 Task: Invite Team Member Softage.1@softage.net to Workspace Cash Management. Invite Team Member Softage.2@softage.net to Workspace Cash Management. Invite Team Member Softage.3@softage.net to Workspace Cash Management. Invite Team Member Softage.4@softage.net to Workspace Cash Management
Action: Mouse moved to (377, 424)
Screenshot: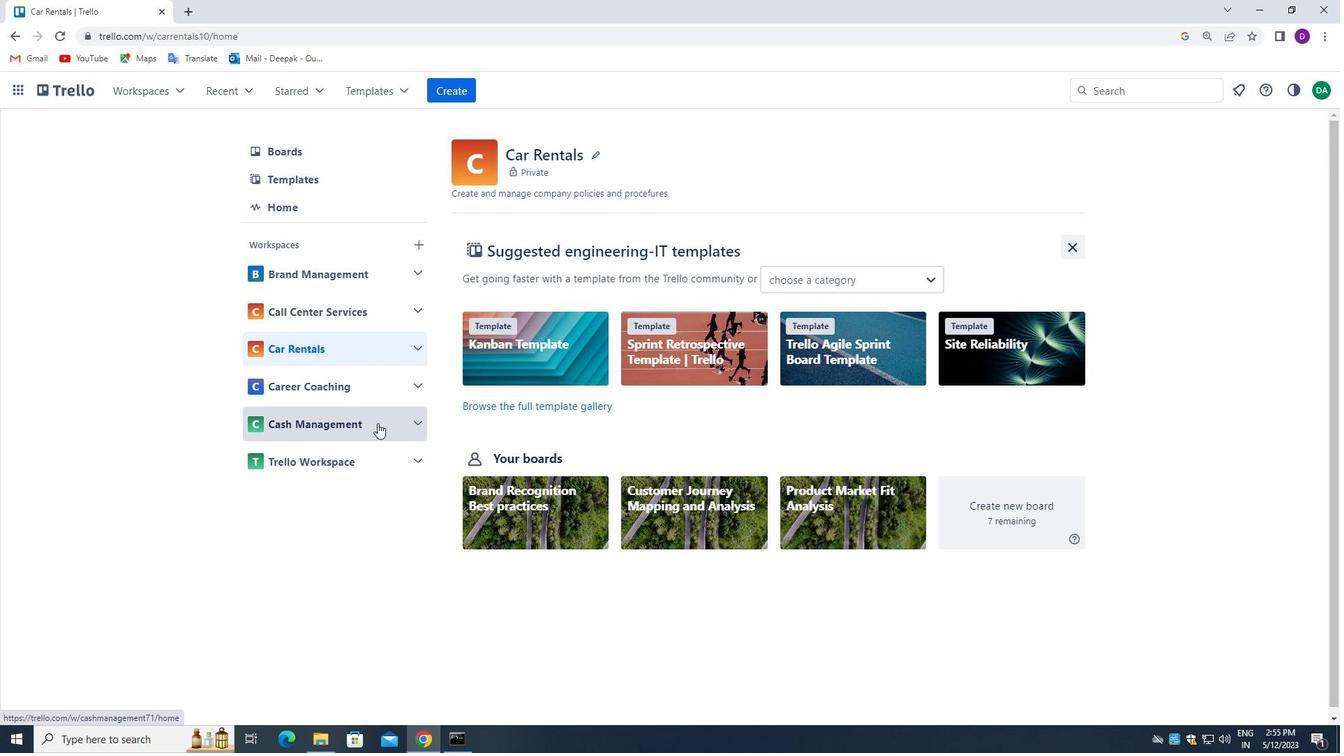 
Action: Mouse pressed left at (377, 424)
Screenshot: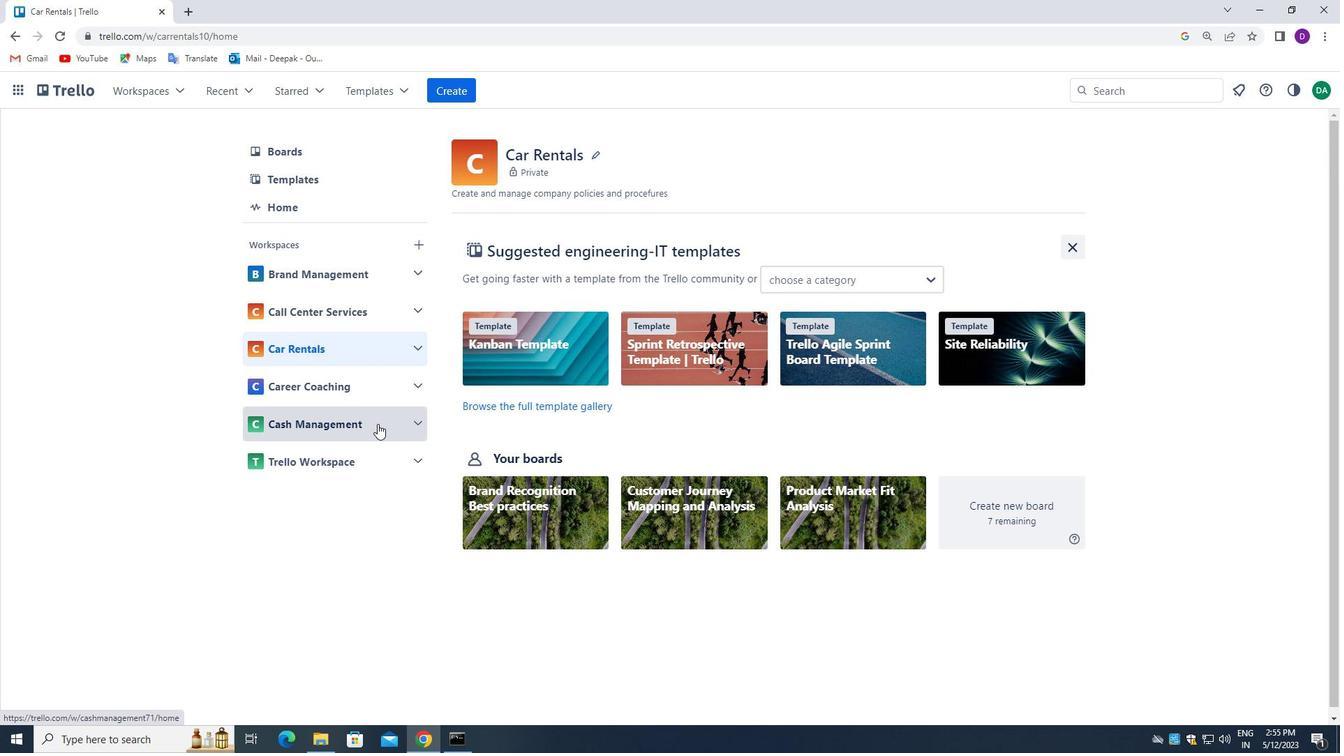 
Action: Mouse moved to (319, 538)
Screenshot: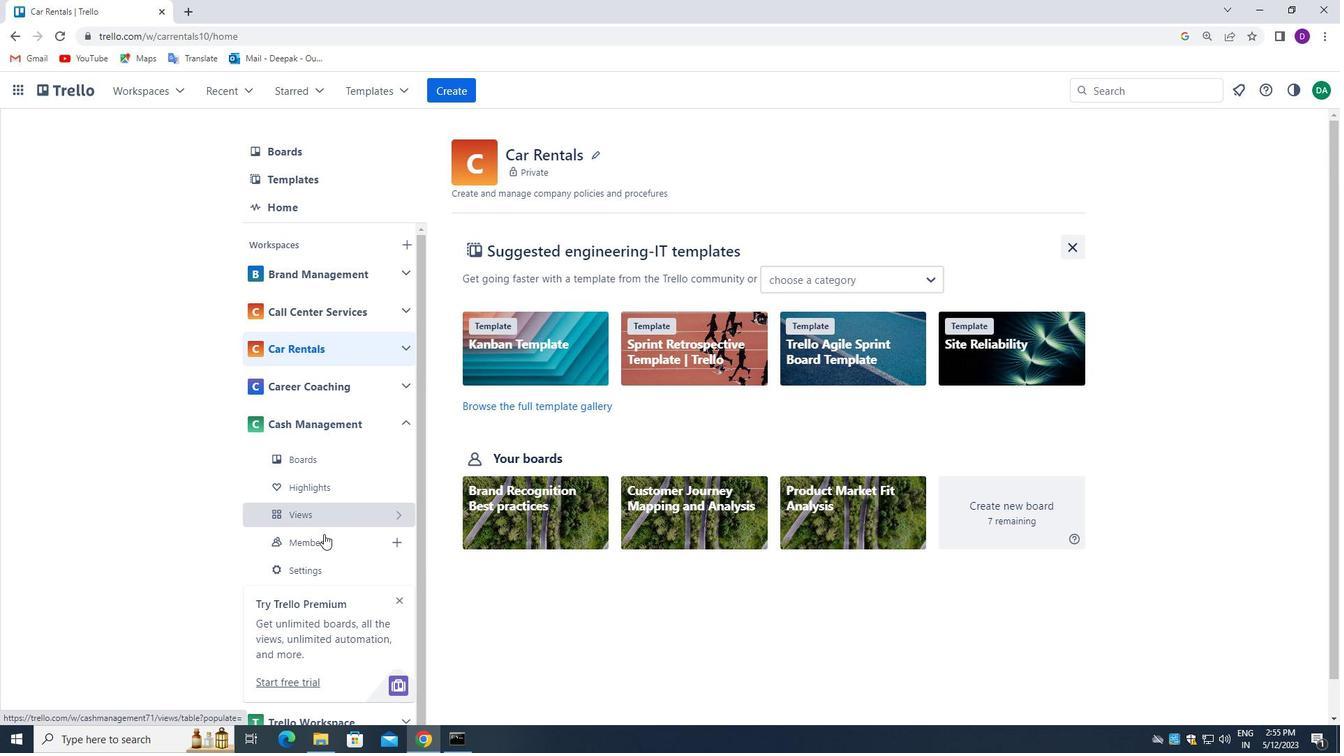 
Action: Mouse pressed left at (319, 538)
Screenshot: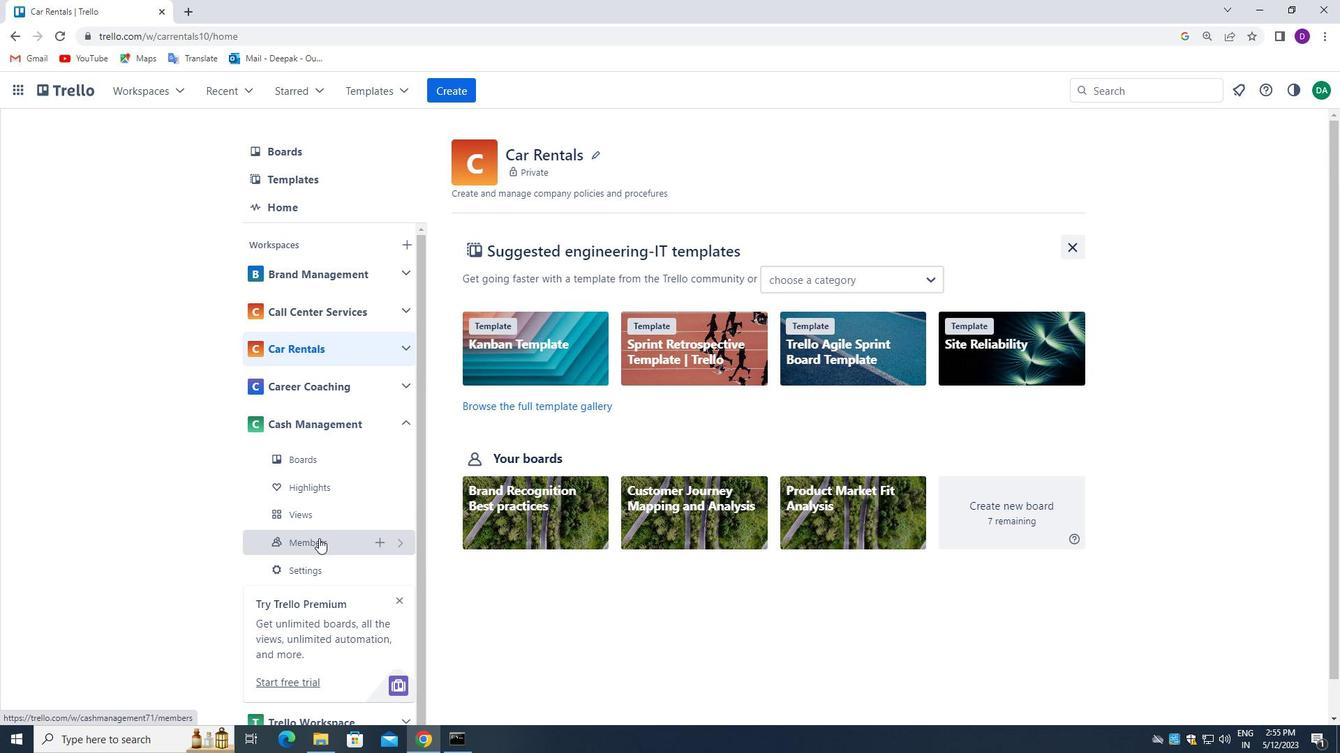
Action: Mouse moved to (1001, 145)
Screenshot: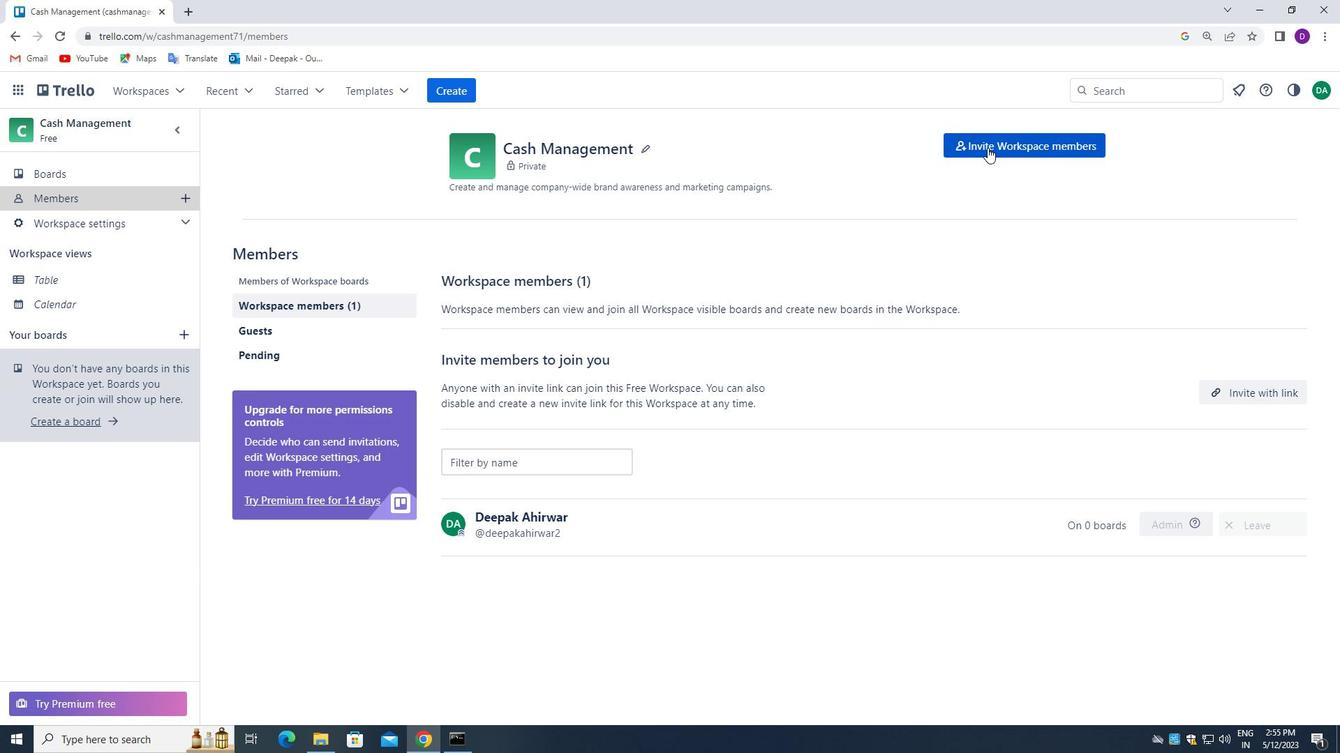 
Action: Mouse pressed left at (1001, 145)
Screenshot: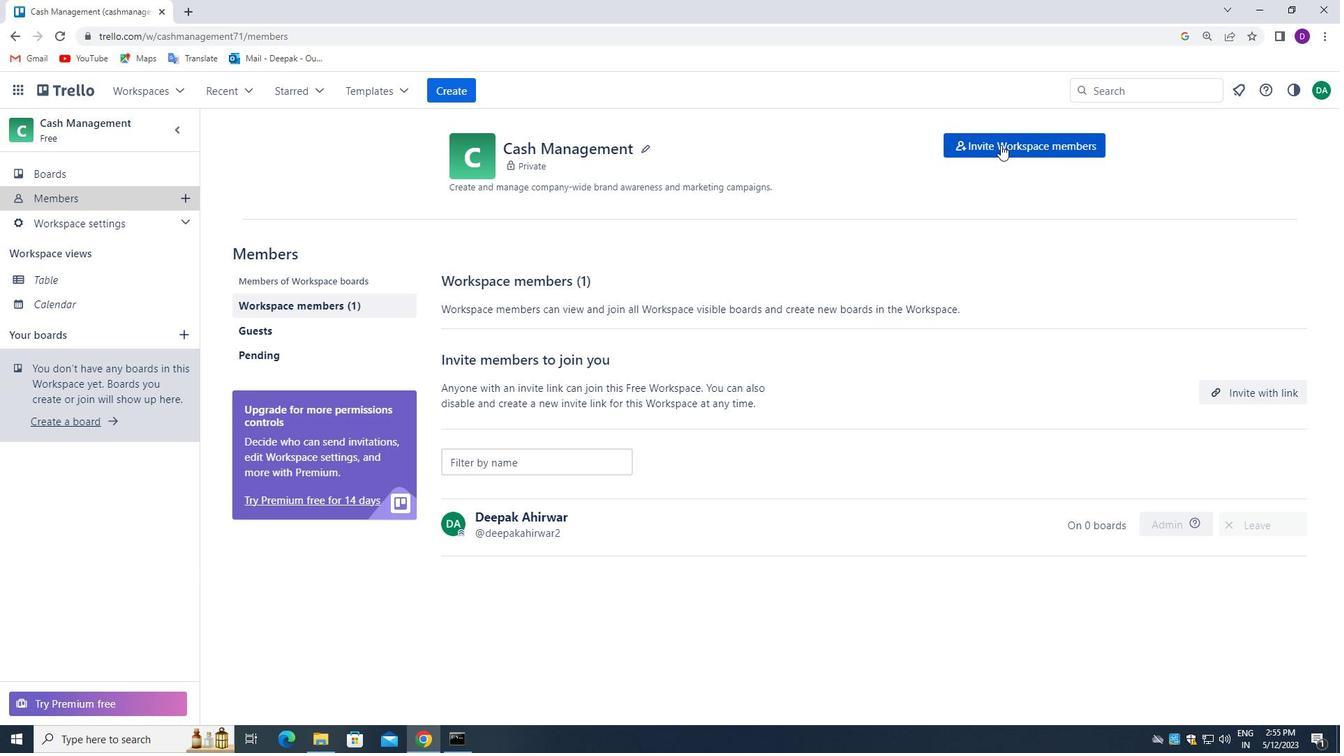 
Action: Mouse moved to (580, 404)
Screenshot: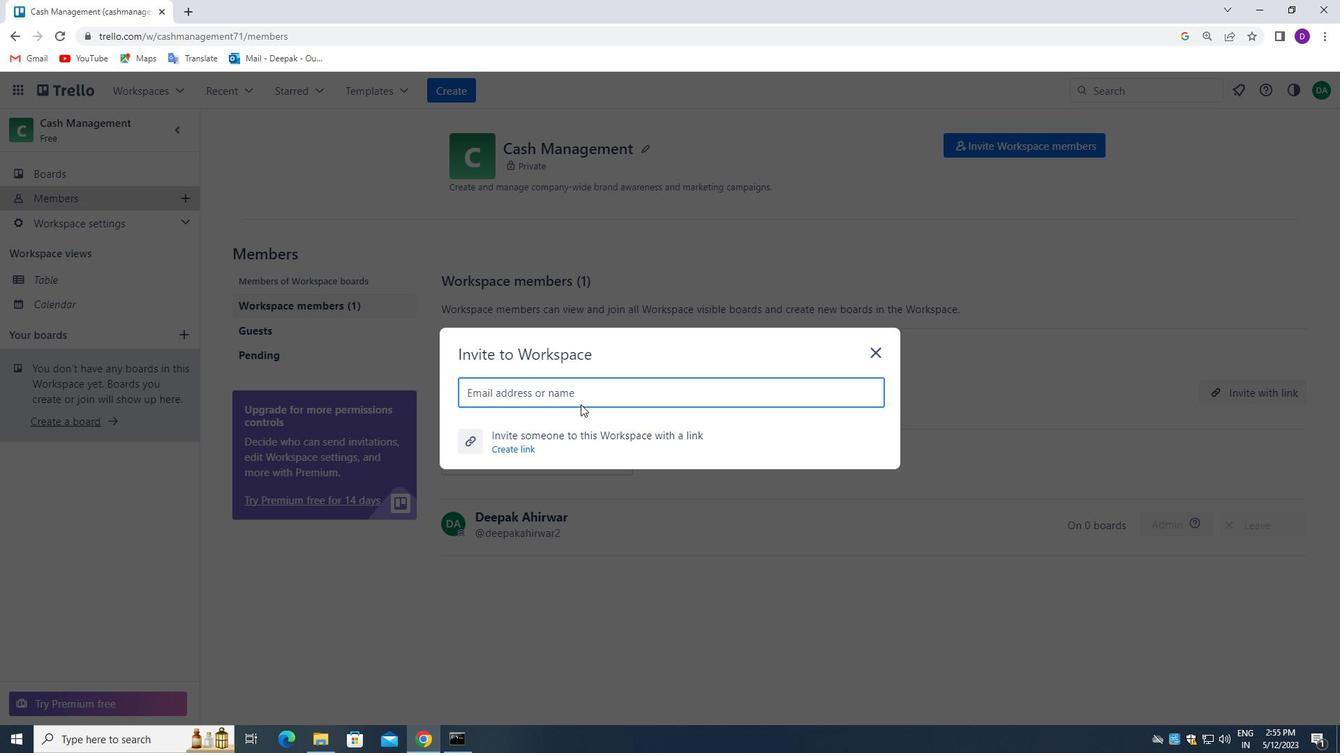
Action: Key pressed <Key.shift><Key.shift>S
Screenshot: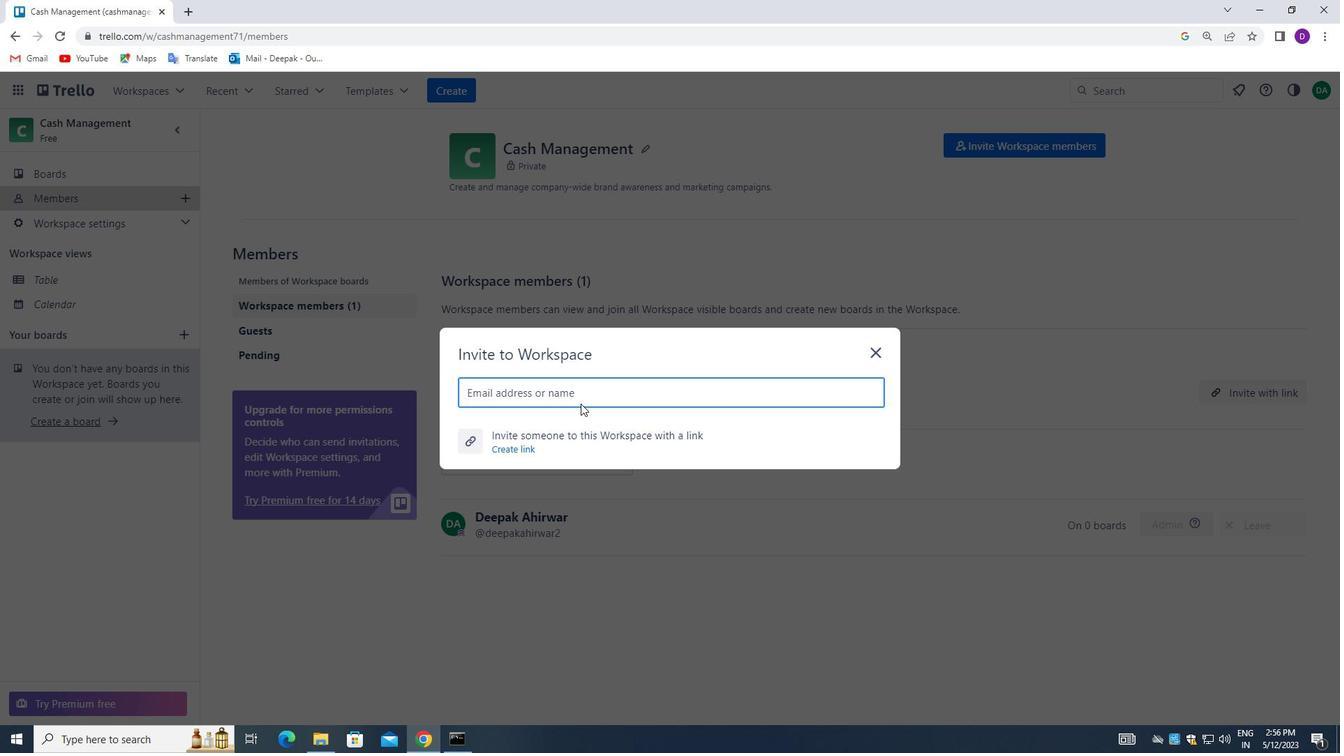
Action: Mouse moved to (580, 402)
Screenshot: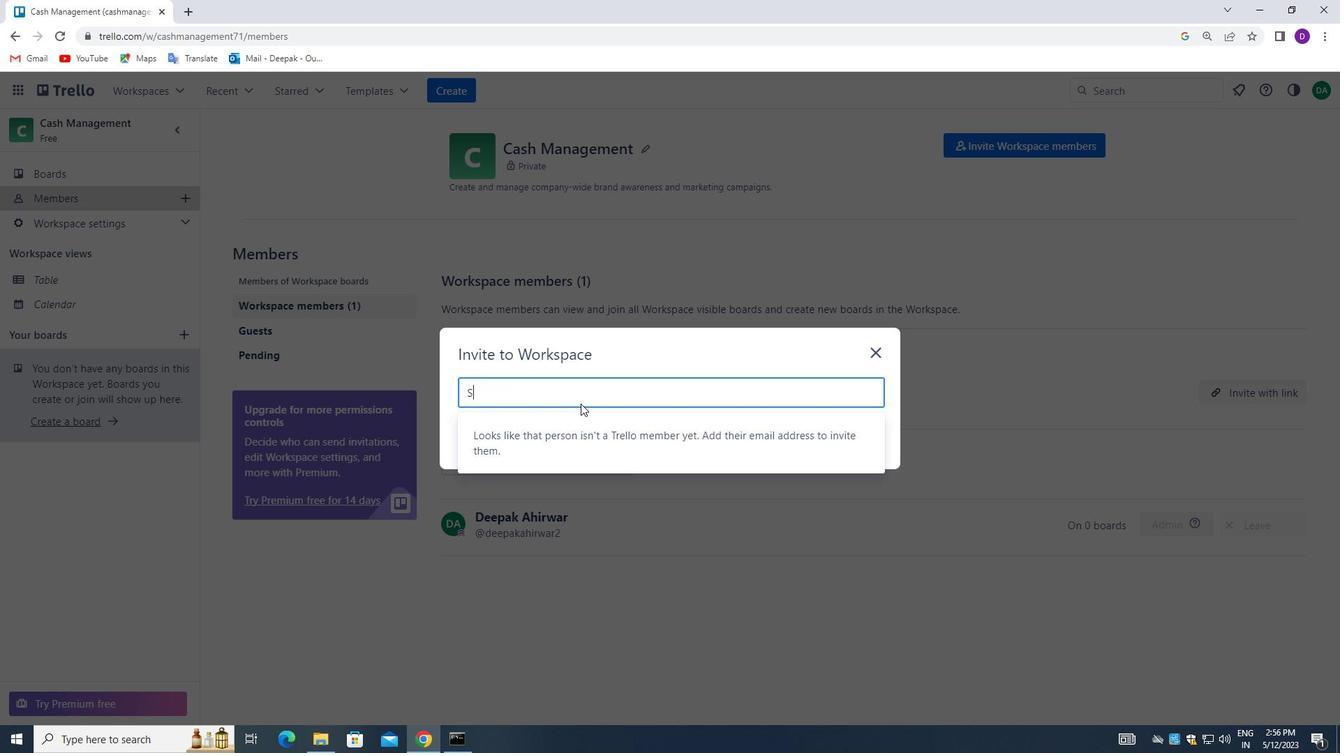 
Action: Key pressed OFTAGE.1<Key.shift>@SOFTAGE.NET
Screenshot: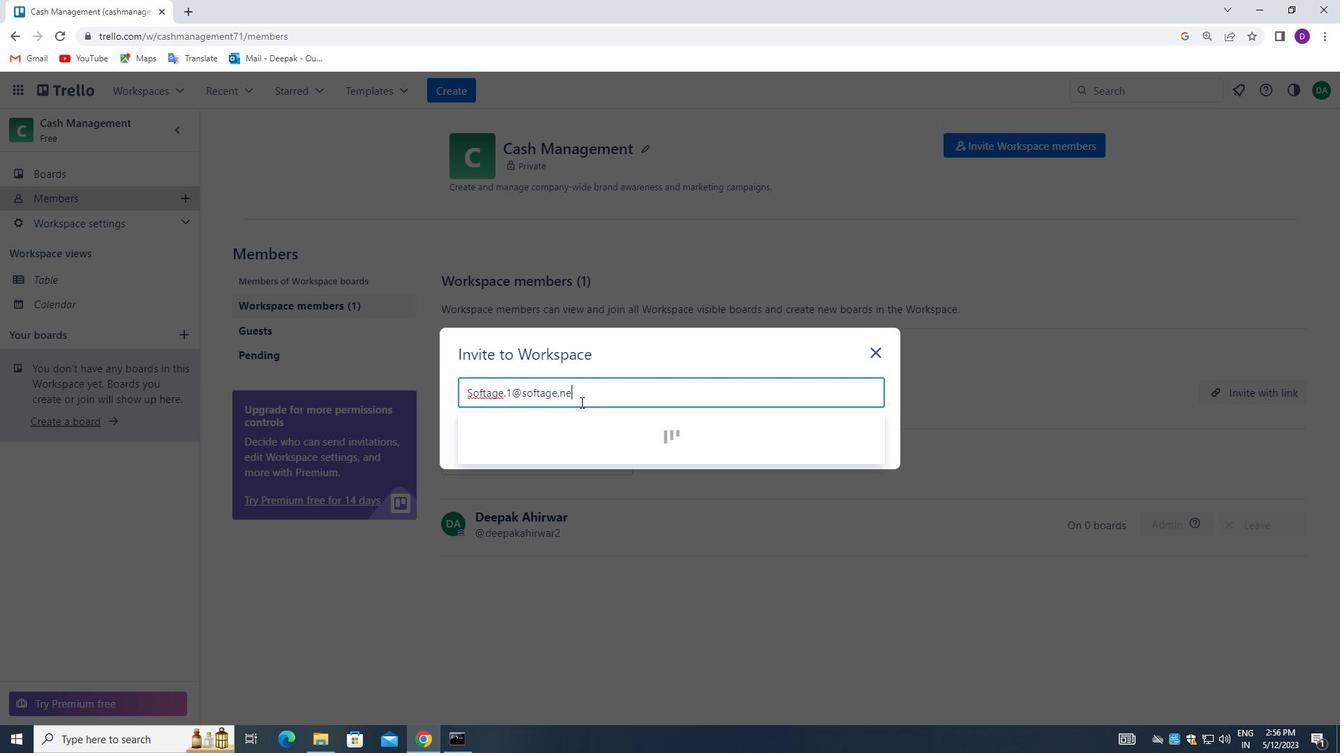 
Action: Mouse moved to (525, 446)
Screenshot: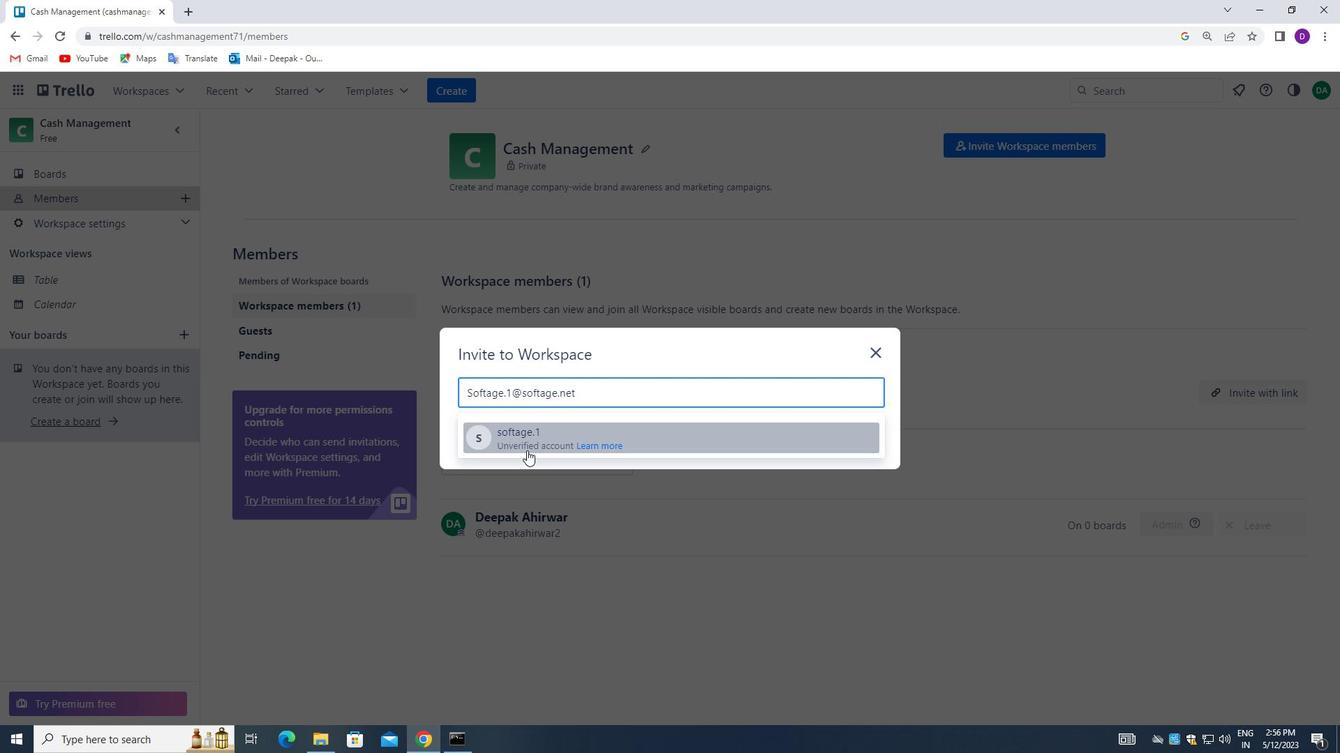 
Action: Mouse pressed left at (525, 446)
Screenshot: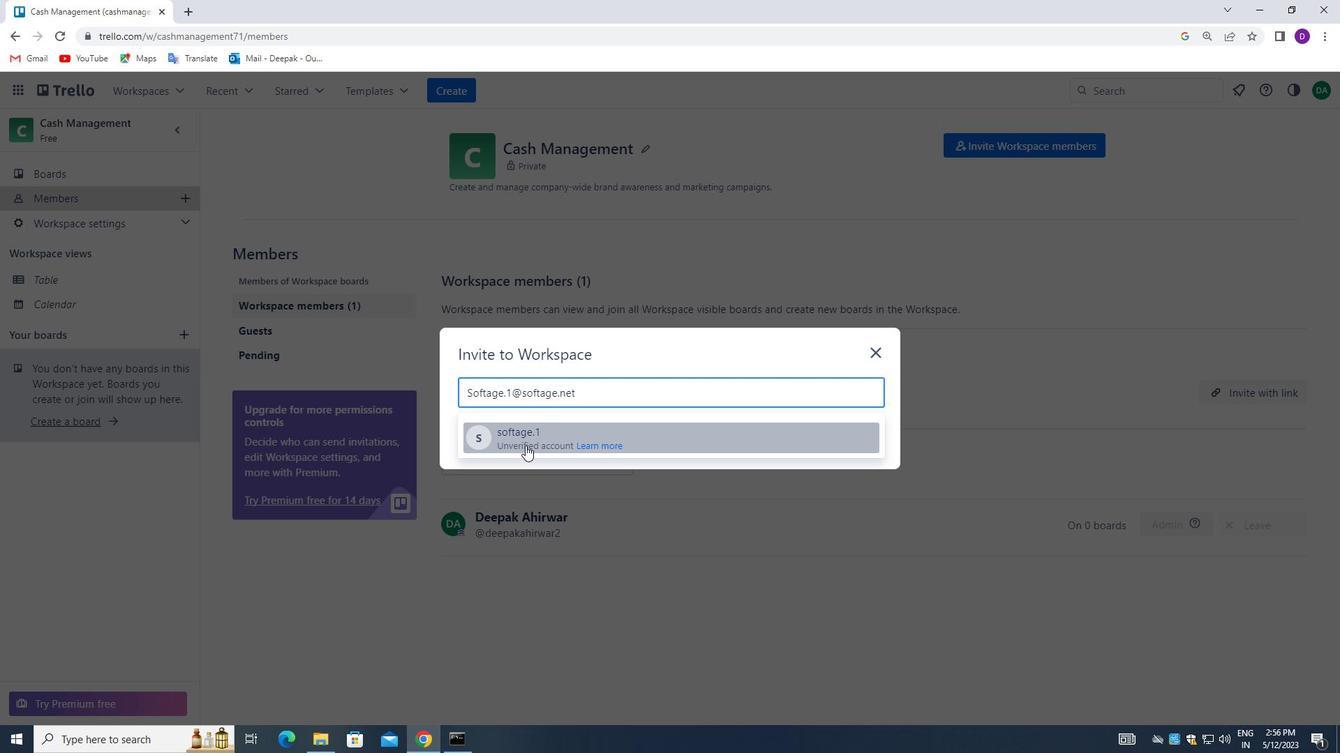 
Action: Mouse moved to (598, 372)
Screenshot: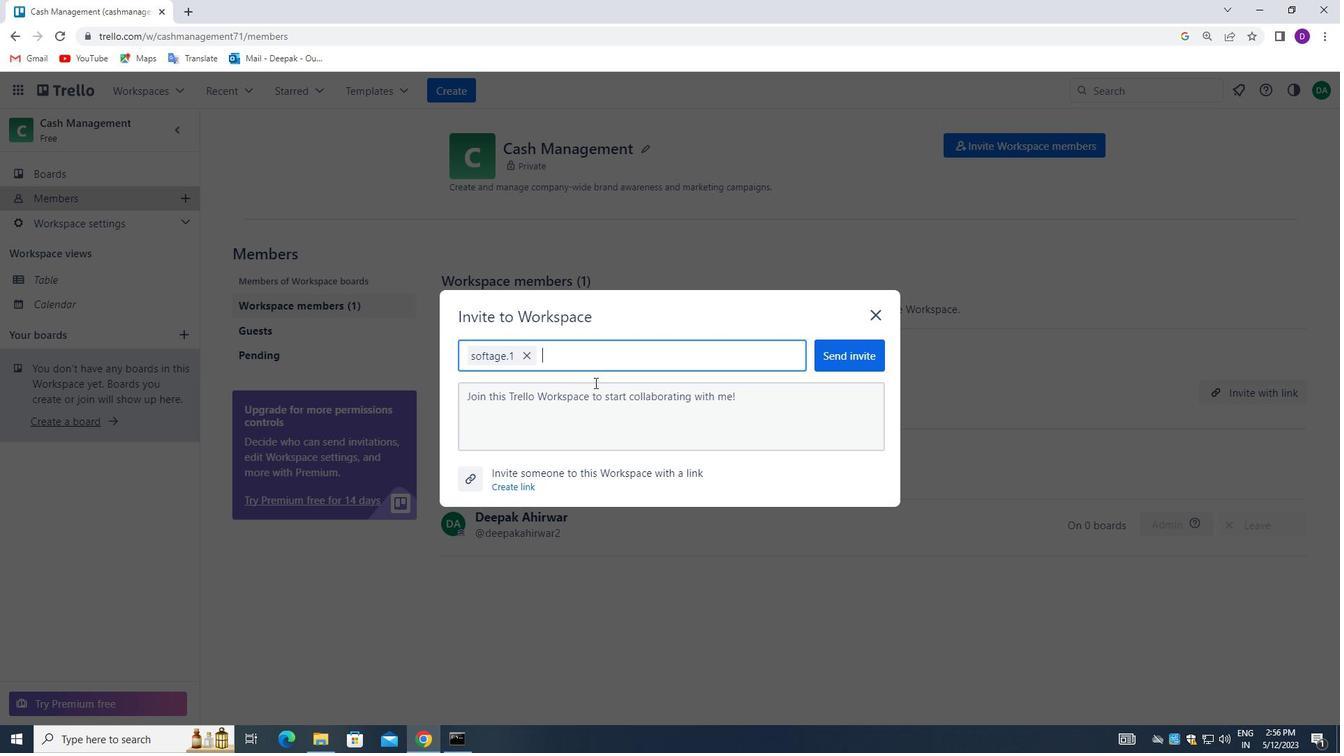 
Action: Key pressed SOFTAGE.2<Key.shift>@SOFTAGE.NET
Screenshot: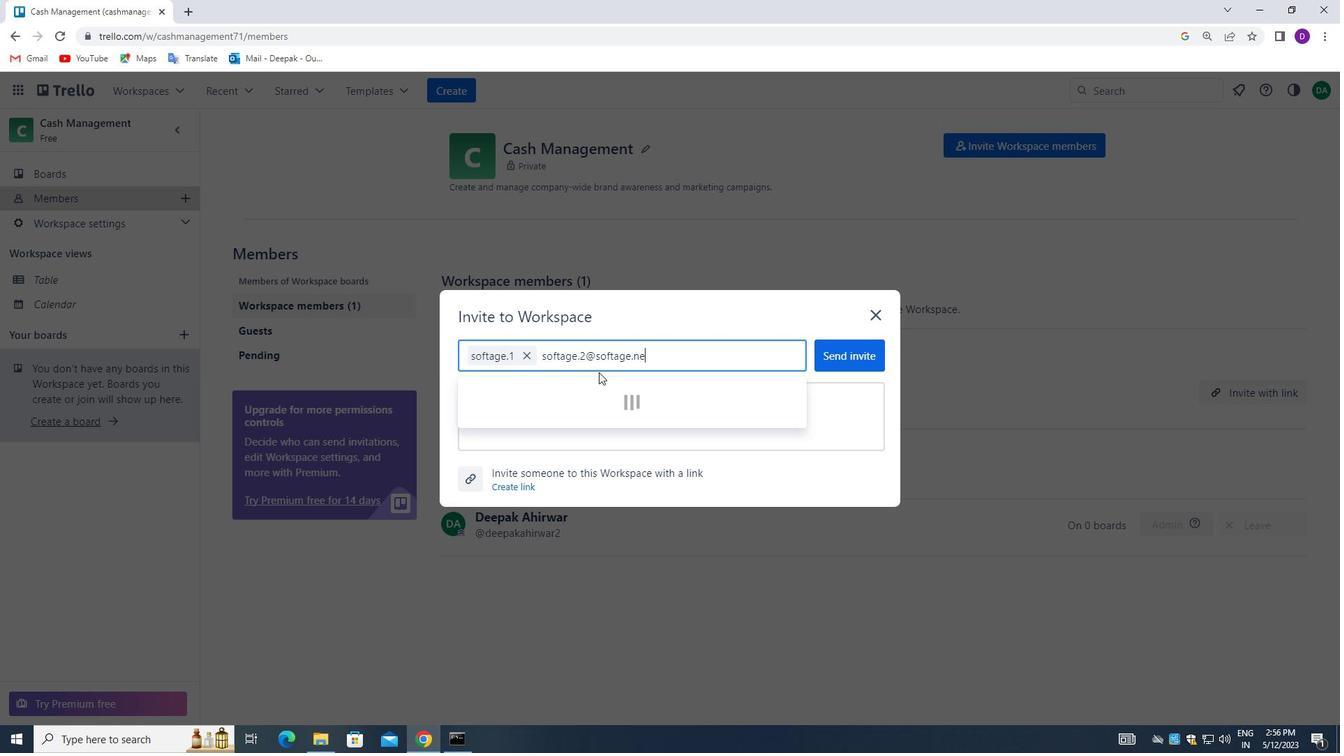 
Action: Mouse moved to (594, 400)
Screenshot: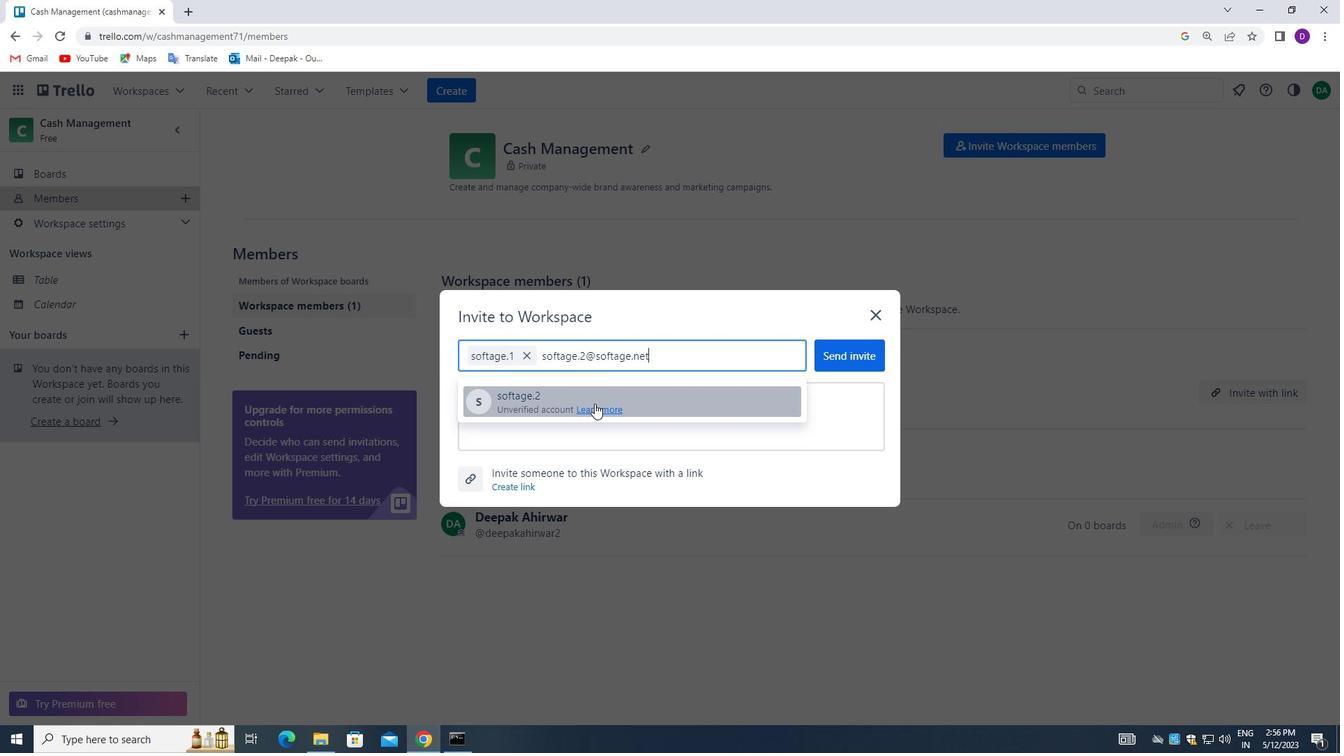 
Action: Mouse pressed left at (594, 400)
Screenshot: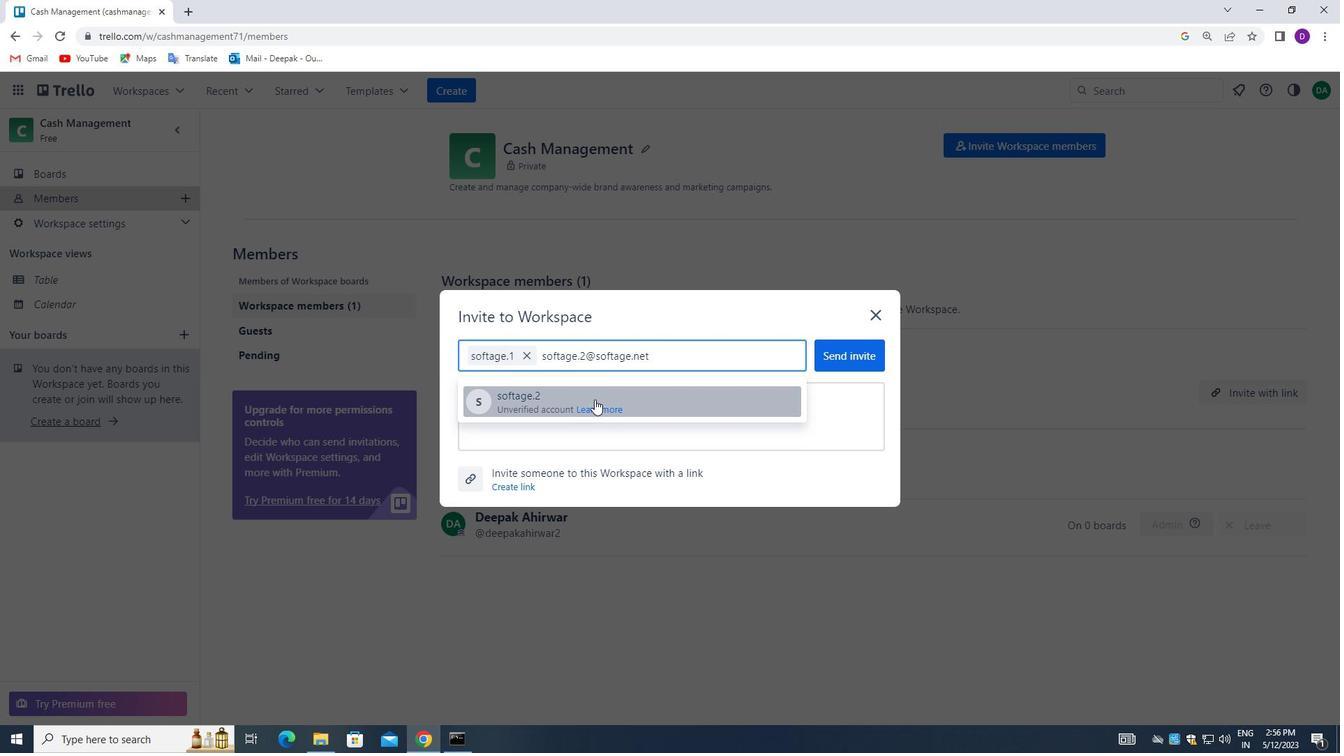 
Action: Mouse moved to (594, 396)
Screenshot: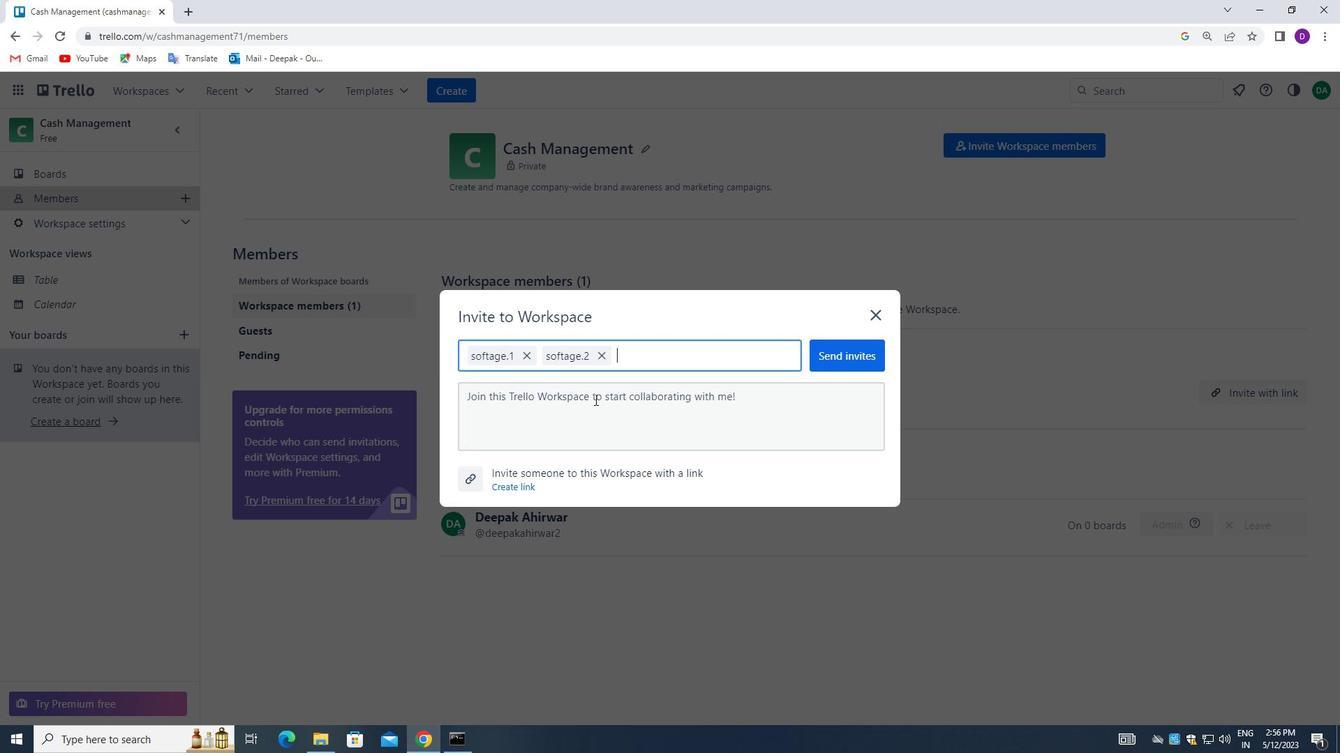 
Action: Key pressed SOFTAGE.3<Key.shift>@SOFTAGE.NET
Screenshot: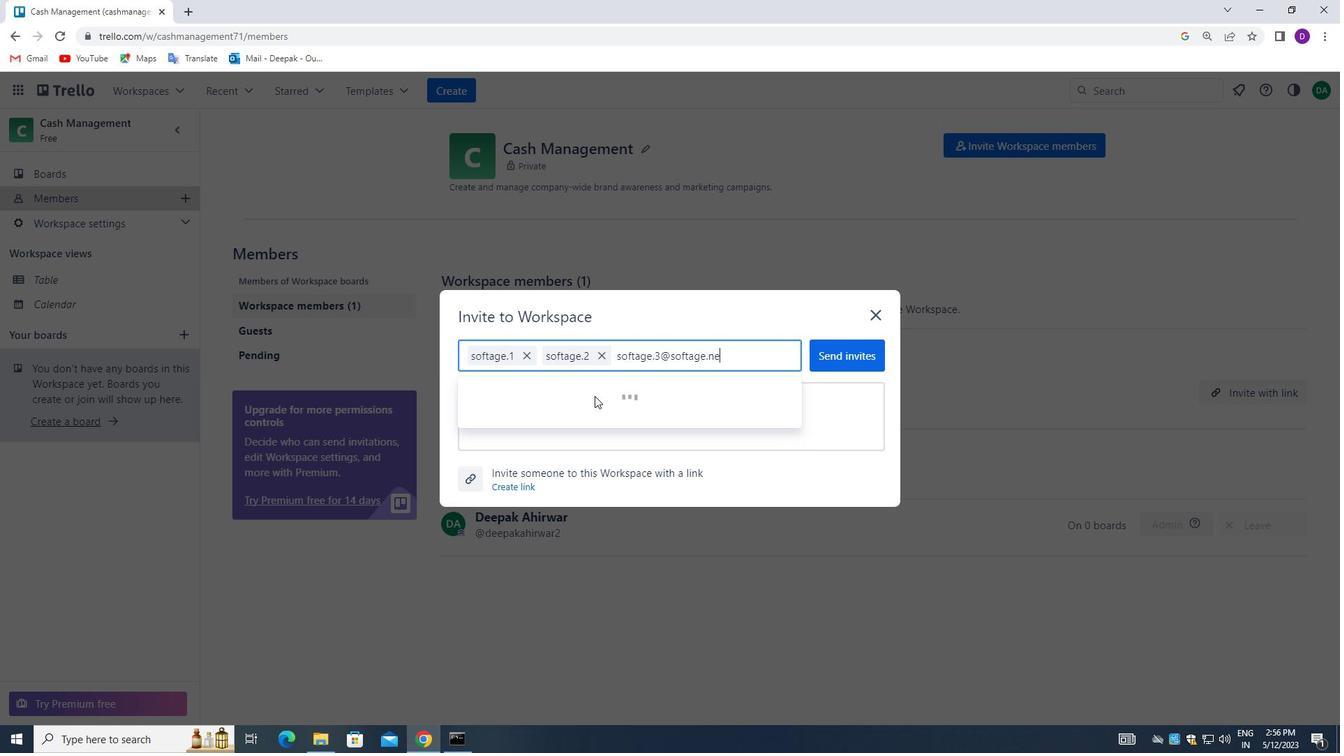 
Action: Mouse moved to (551, 399)
Screenshot: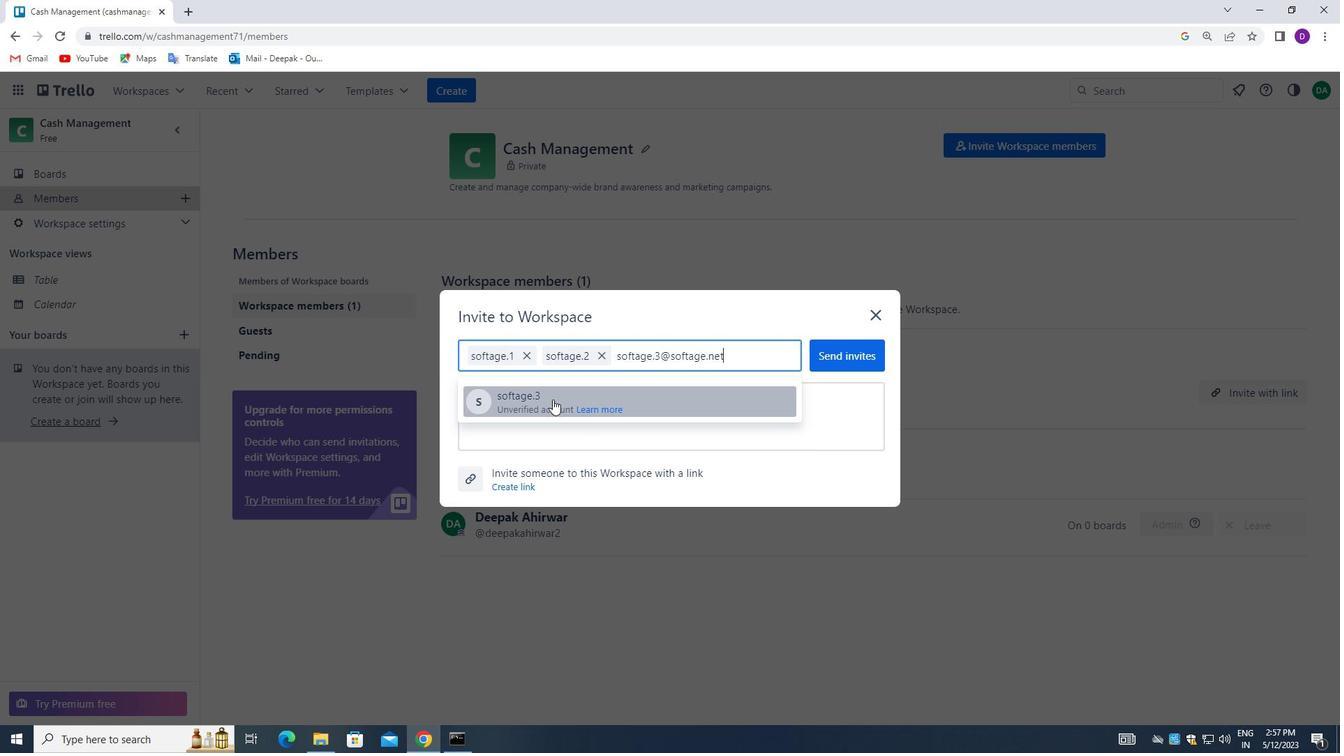 
Action: Mouse pressed left at (551, 399)
Screenshot: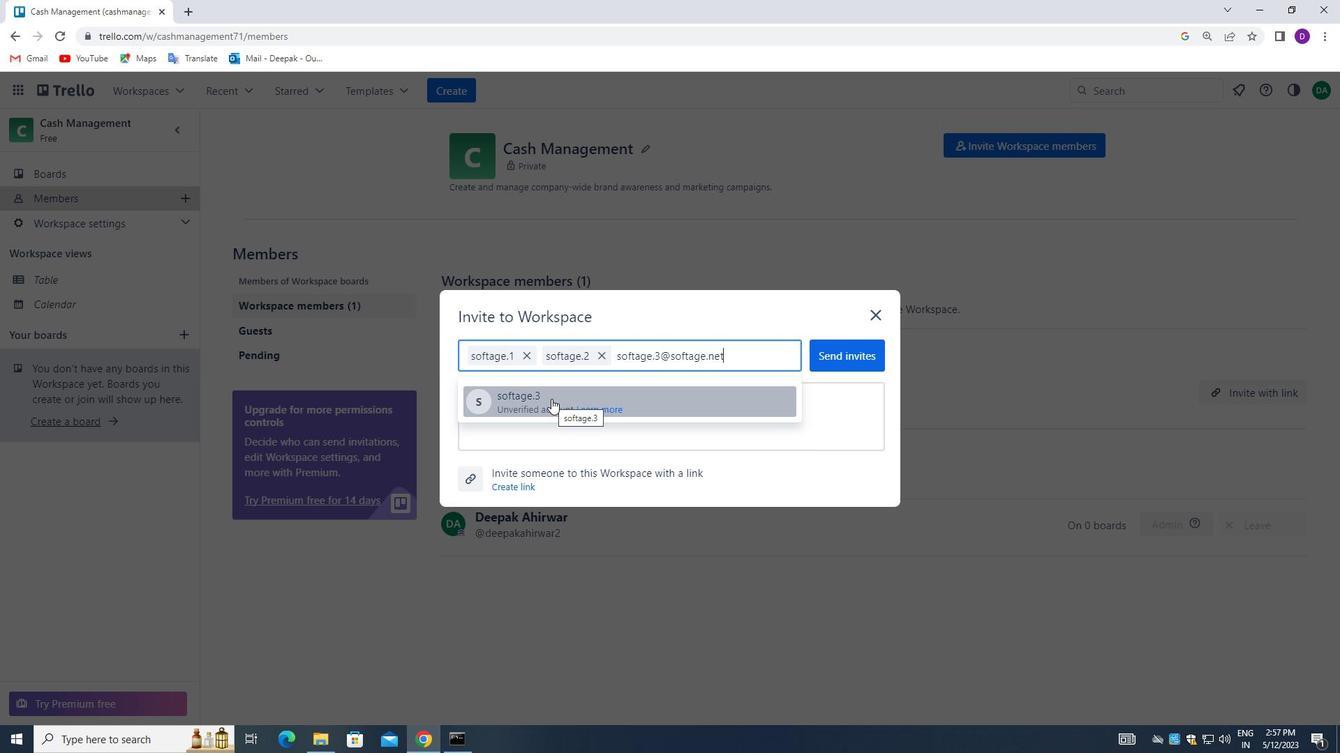 
Action: Key pressed SOFTAGE.4S<Key.backspace><Key.shift>@SOFTAGE.NET
Screenshot: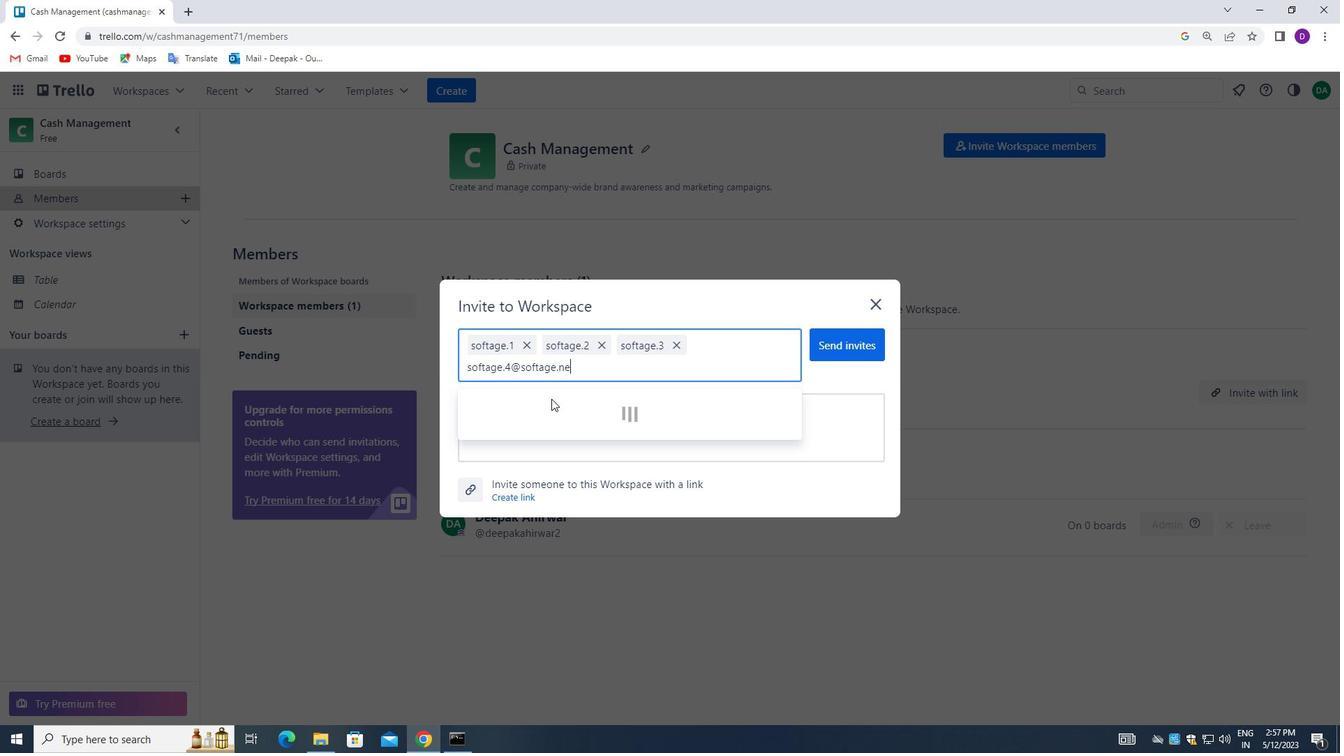 
Action: Mouse moved to (550, 409)
Screenshot: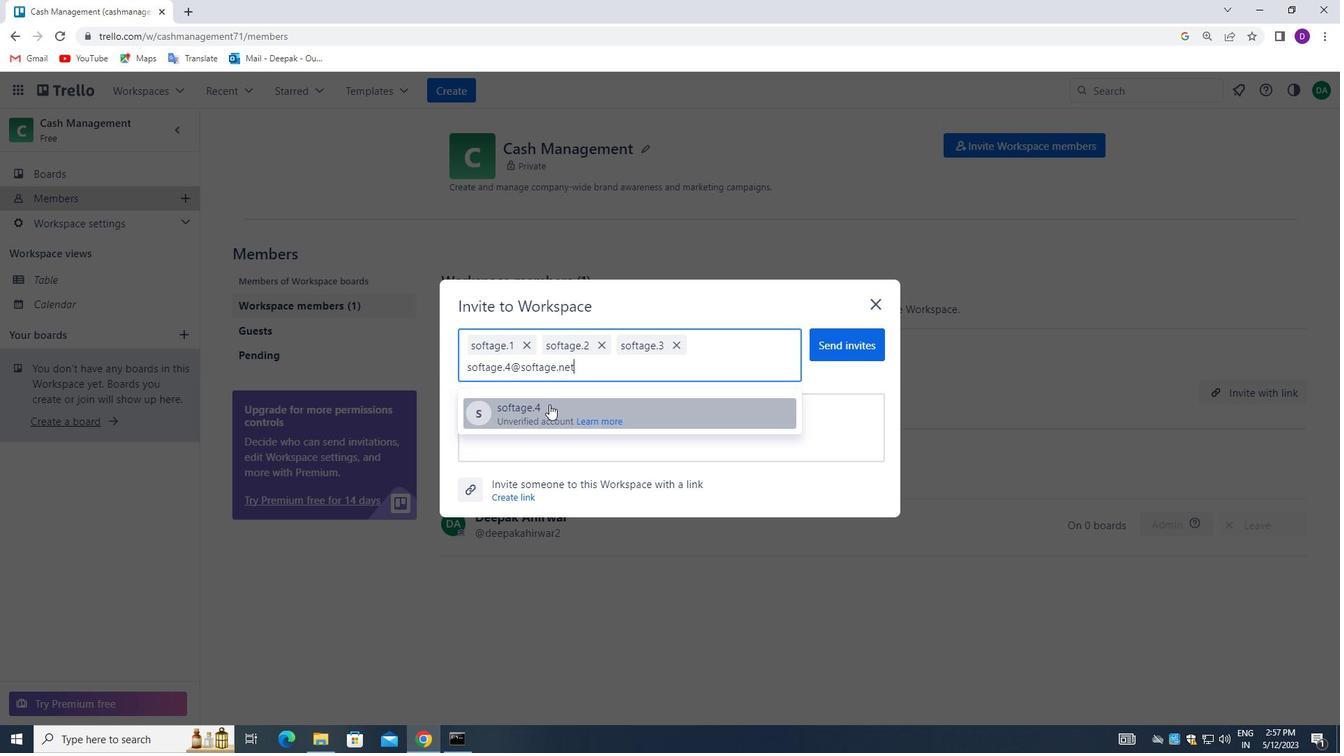 
Action: Mouse pressed left at (550, 409)
Screenshot: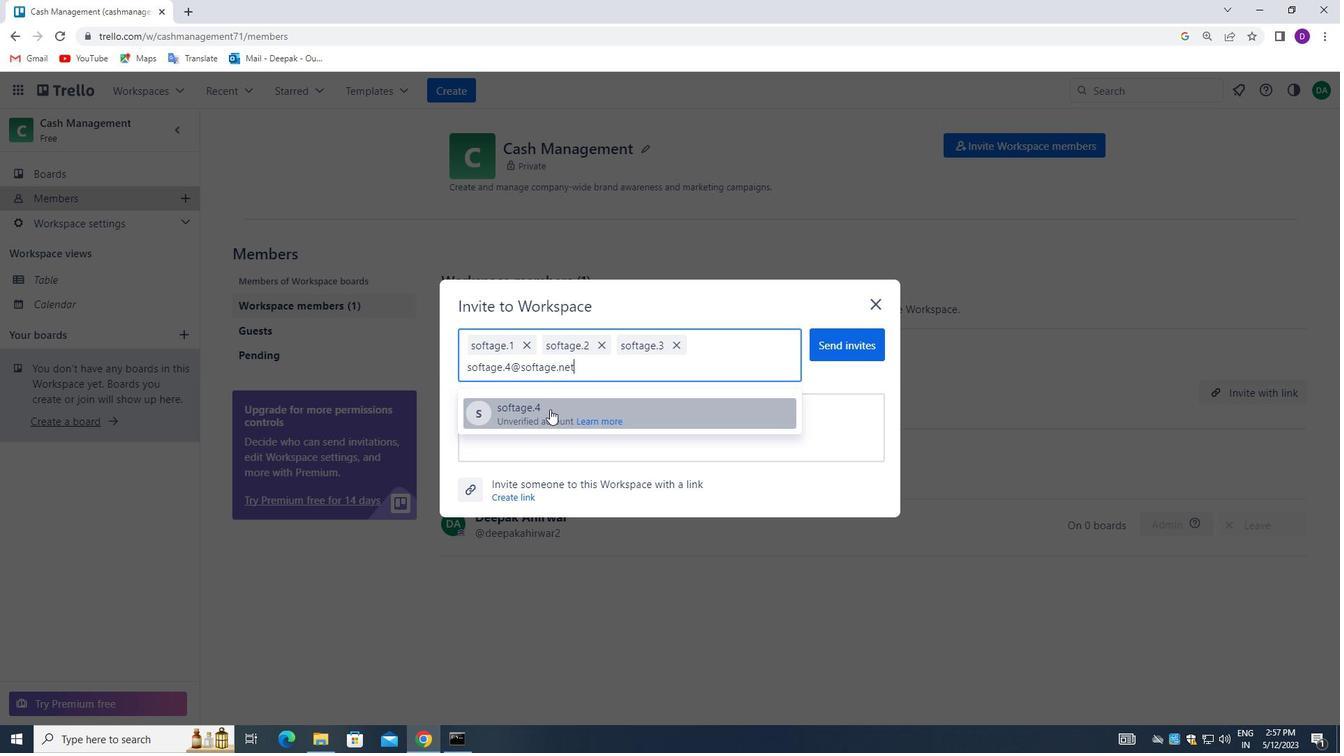 
Action: Mouse moved to (827, 348)
Screenshot: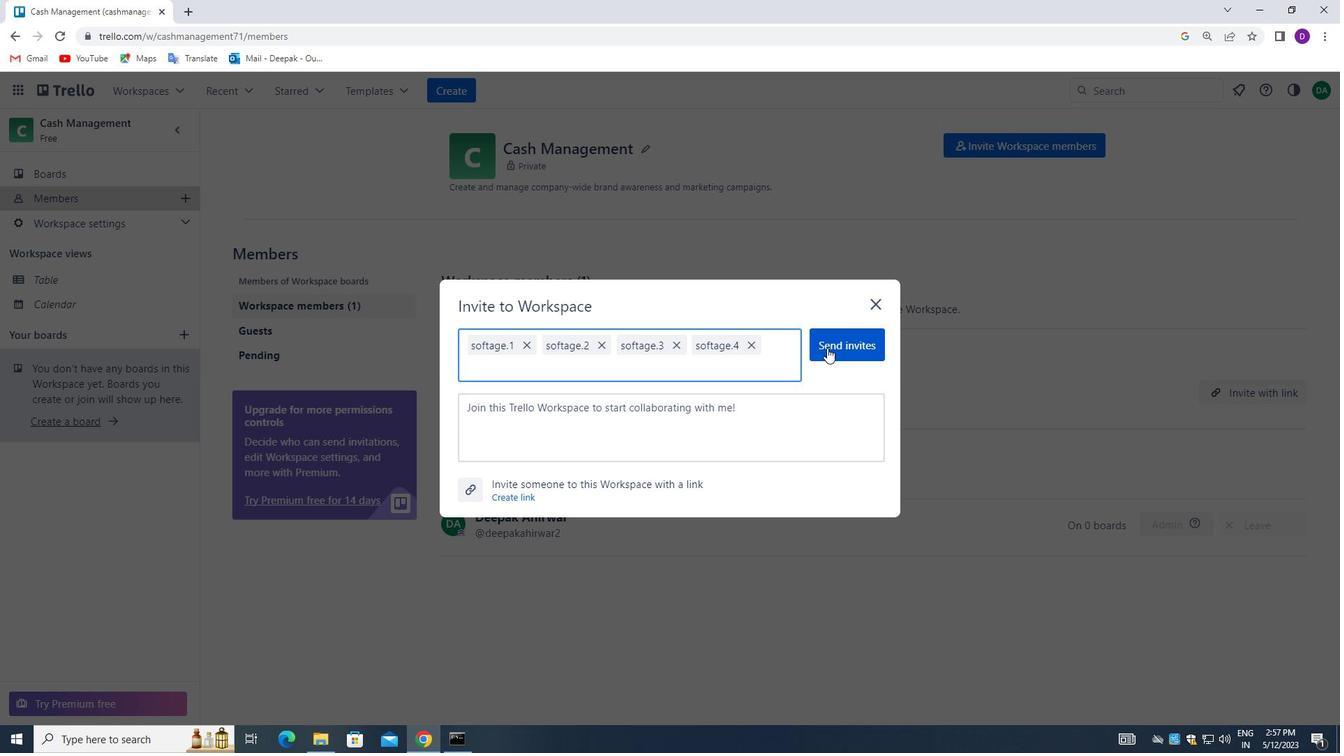 
Action: Mouse pressed left at (827, 348)
Screenshot: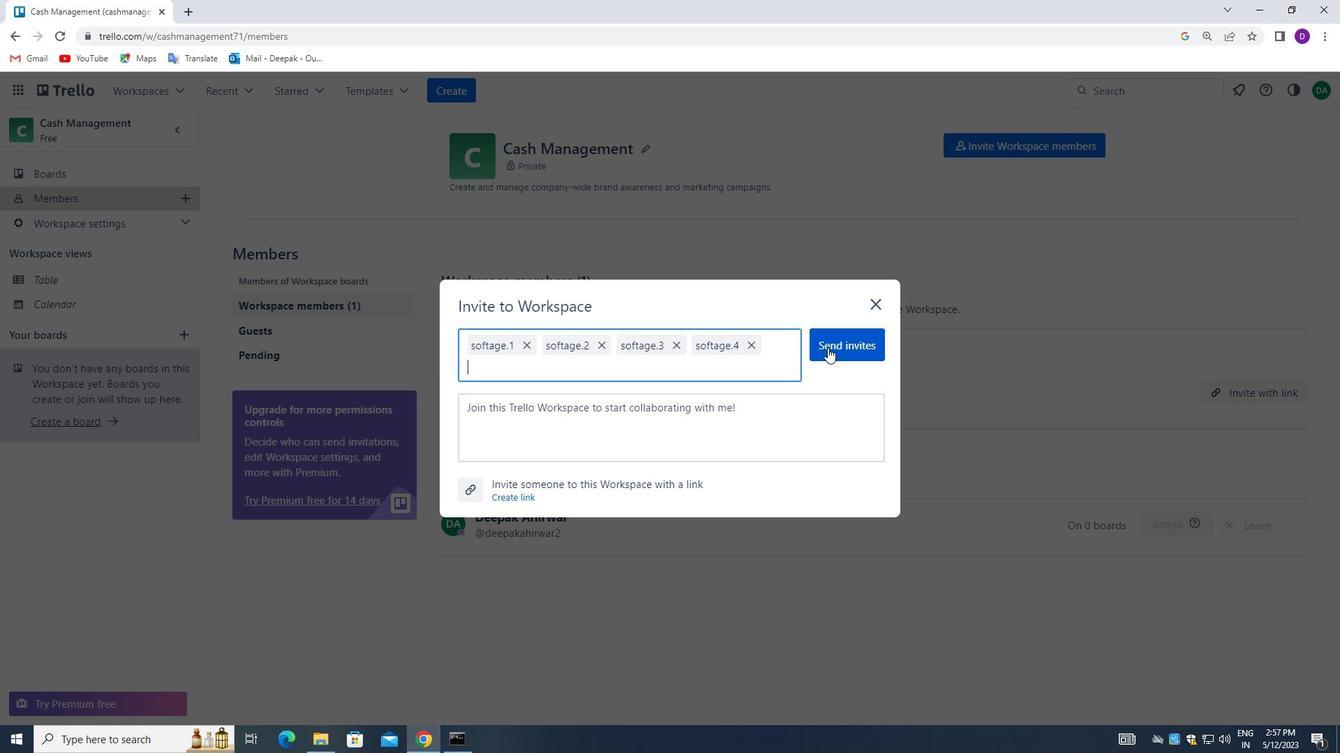 
